 Task: Add Attachment from computer to Card Card0009 in Board Board0003 in Development in Trello
Action: Mouse moved to (684, 112)
Screenshot: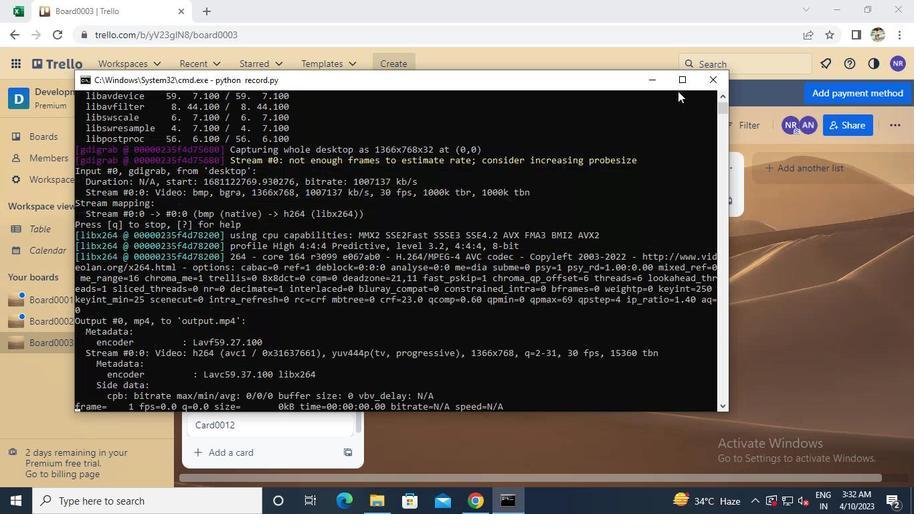 
Action: Mouse pressed left at (684, 112)
Screenshot: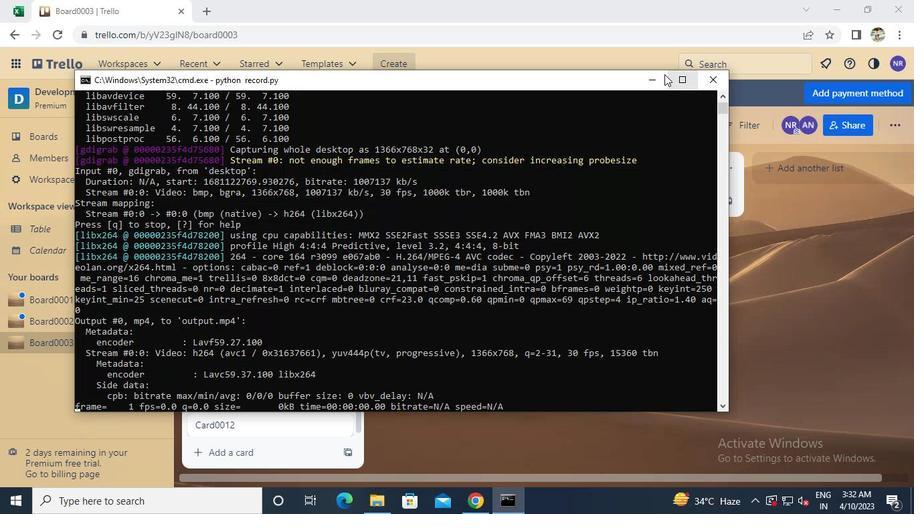 
Action: Mouse moved to (295, 198)
Screenshot: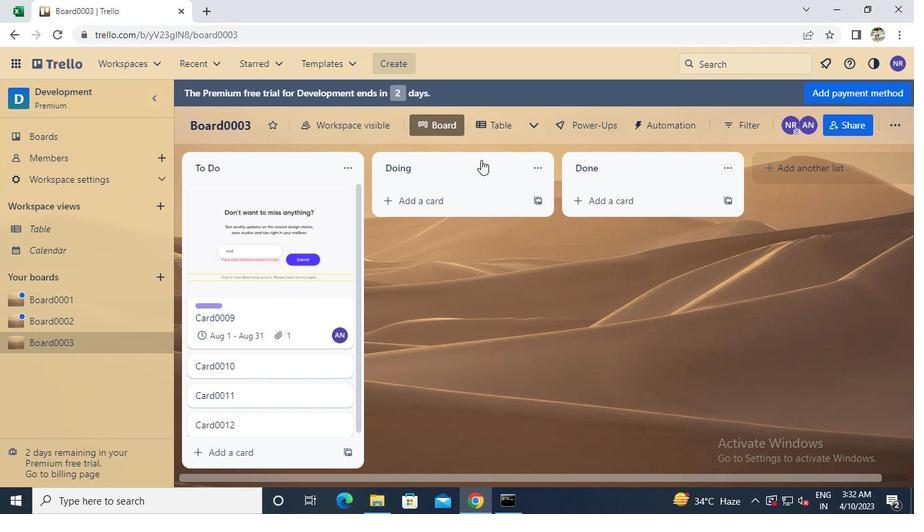 
Action: Mouse pressed left at (295, 198)
Screenshot: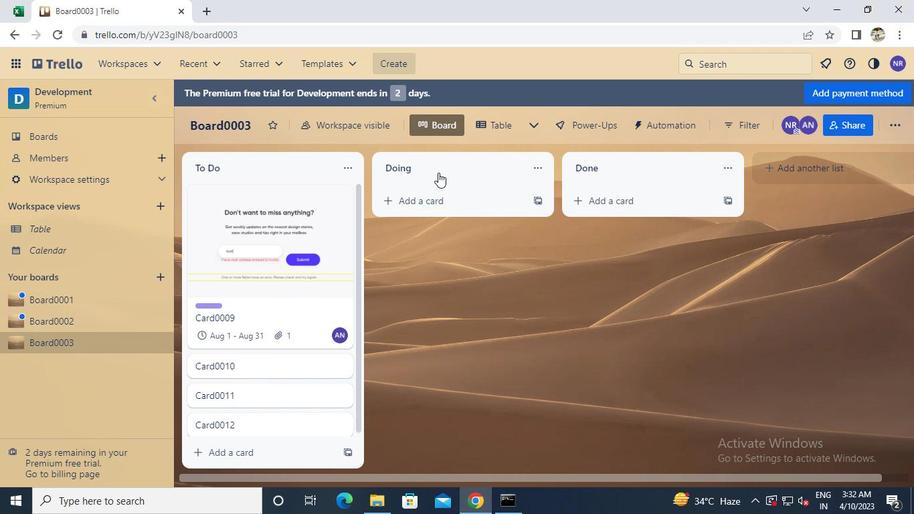
Action: Mouse moved to (606, 325)
Screenshot: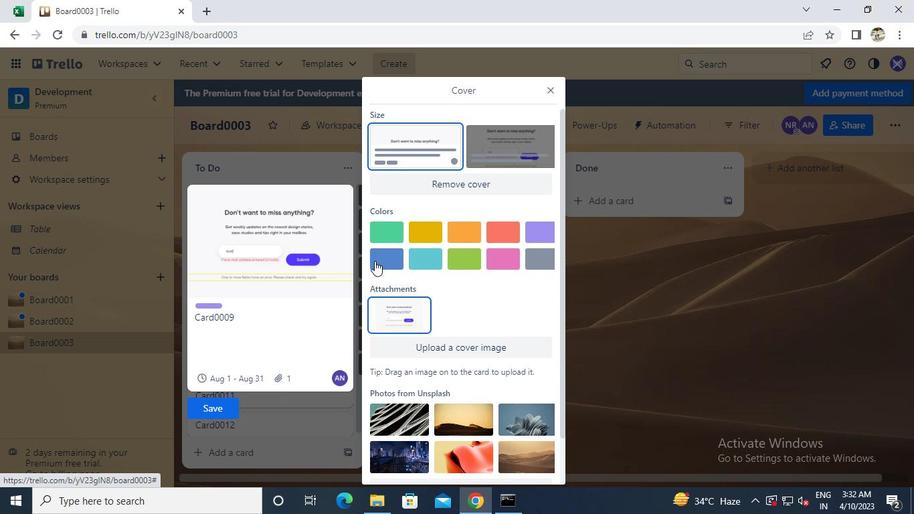 
Action: Mouse pressed left at (606, 325)
Screenshot: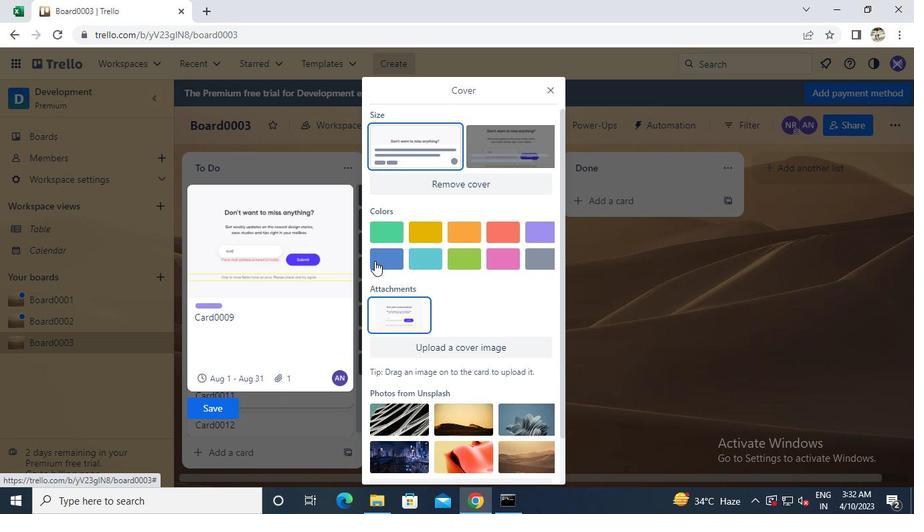 
Action: Mouse moved to (613, 121)
Screenshot: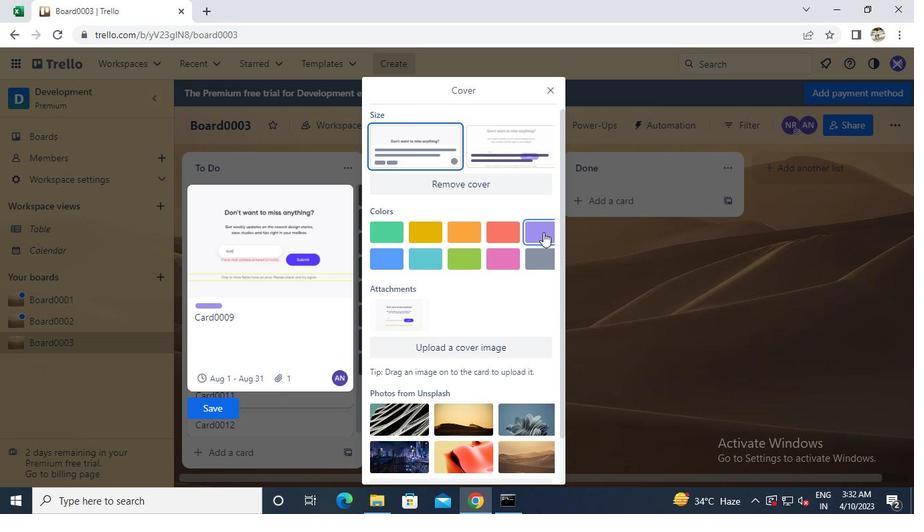
Action: Mouse pressed left at (613, 121)
Screenshot: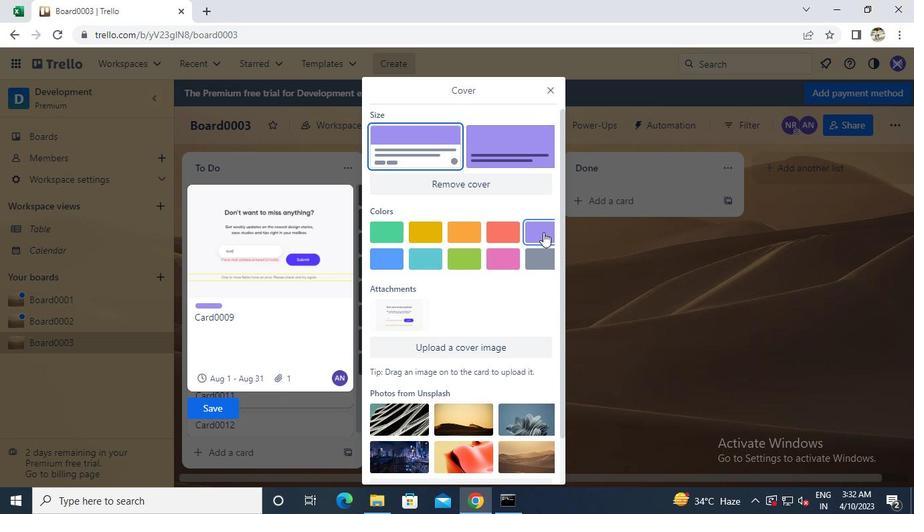 
Action: Mouse moved to (311, 192)
Screenshot: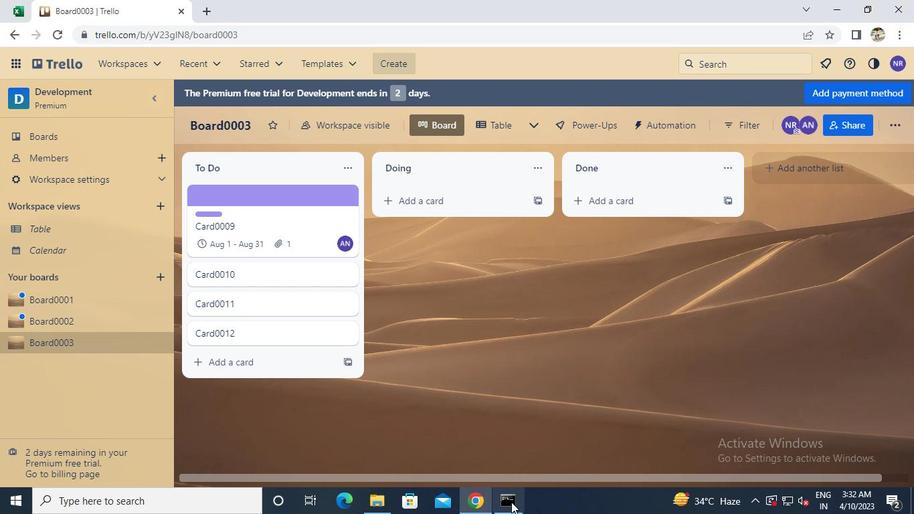 
Action: Mouse pressed left at (311, 192)
Screenshot: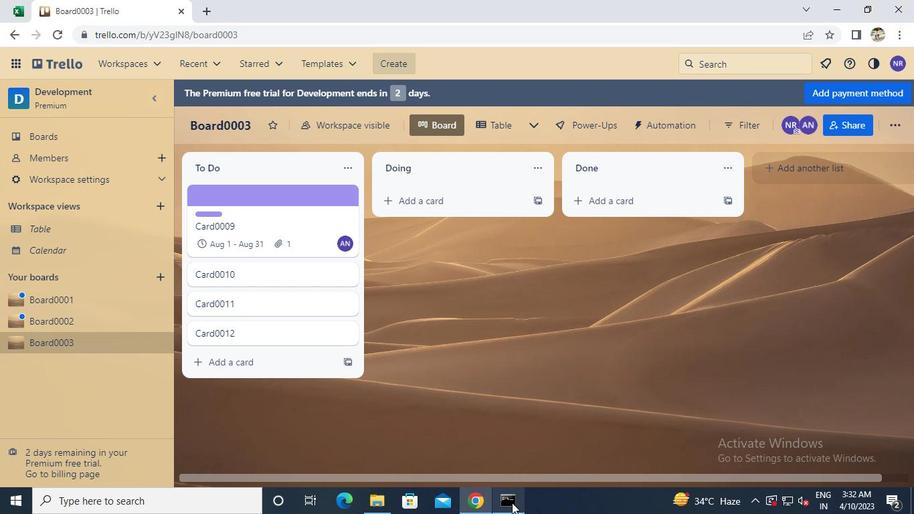 
Action: Mouse moved to (328, 293)
Screenshot: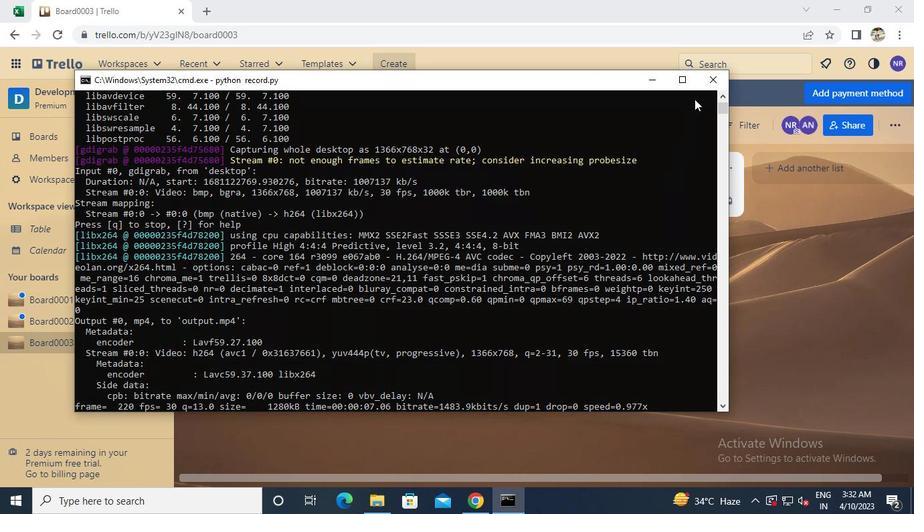 
Action: Mouse pressed left at (328, 293)
Screenshot: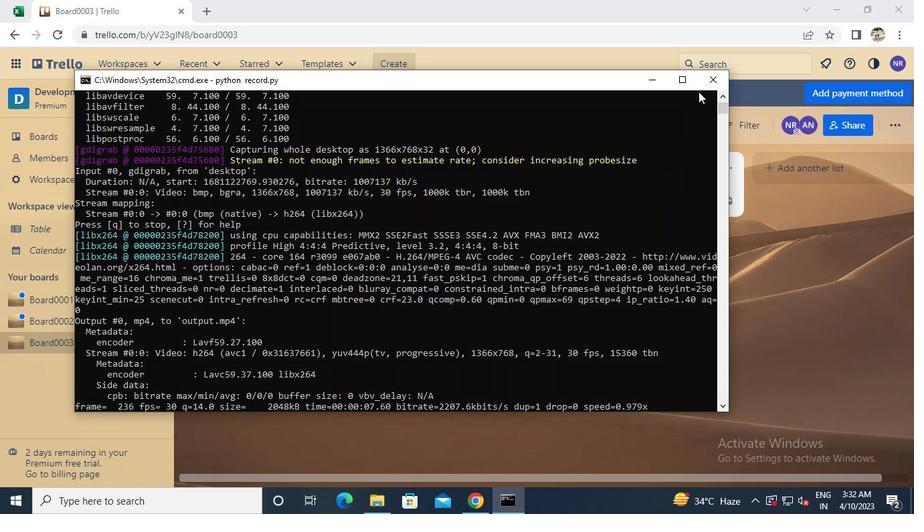 
Action: Mouse moved to (506, 500)
Screenshot: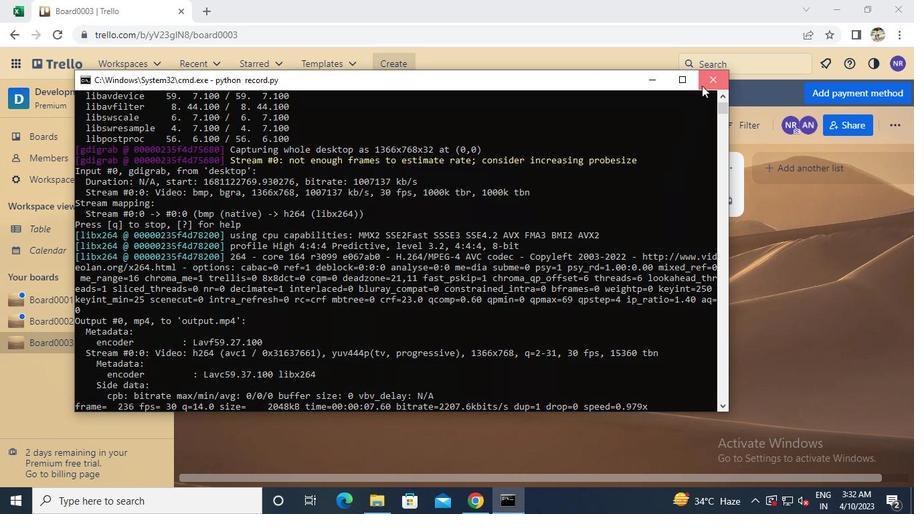 
Action: Mouse pressed left at (506, 500)
Screenshot: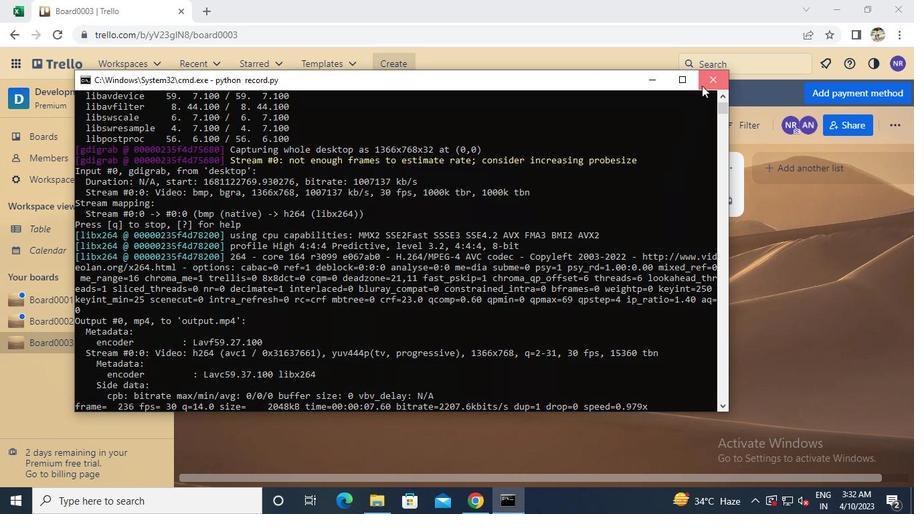 
Action: Mouse moved to (741, 115)
Screenshot: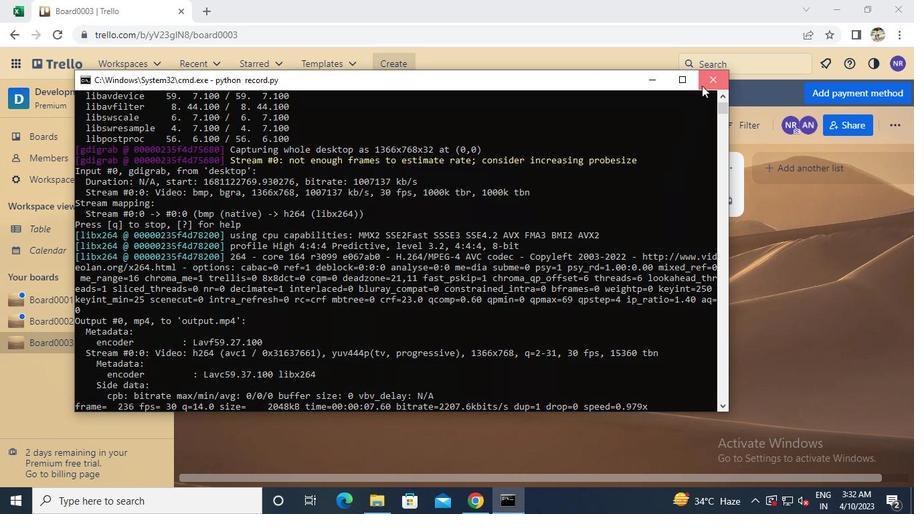 
Action: Mouse pressed left at (741, 115)
Screenshot: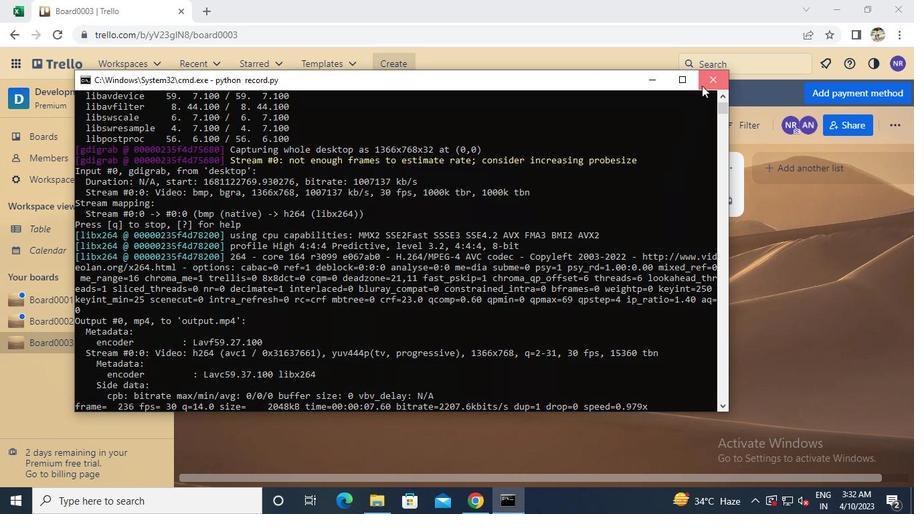 
Action: Mouse moved to (647, 82)
Screenshot: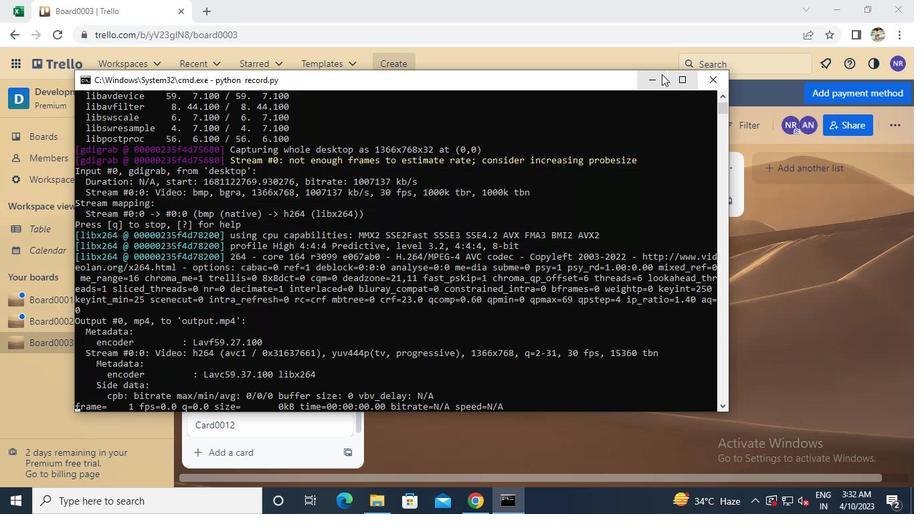 
Action: Mouse pressed left at (647, 82)
Screenshot: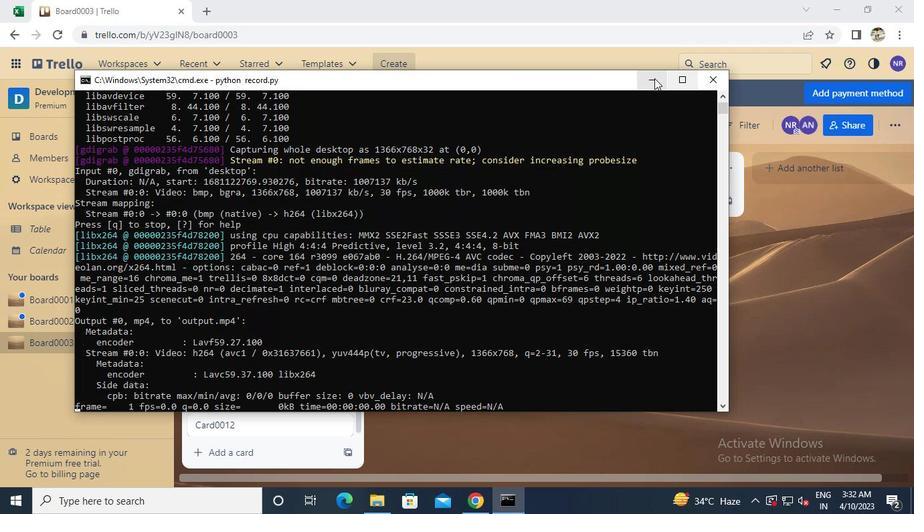 
Action: Mouse moved to (339, 186)
Screenshot: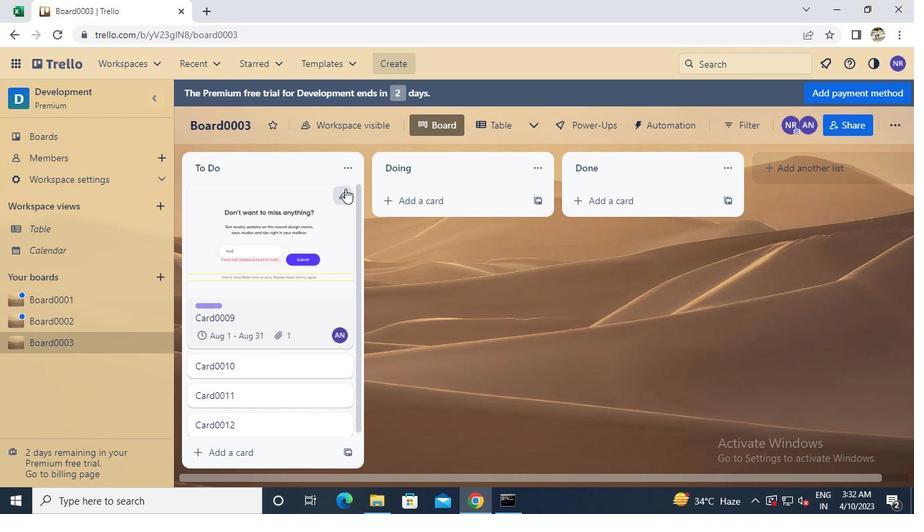 
Action: Mouse pressed left at (339, 186)
Screenshot: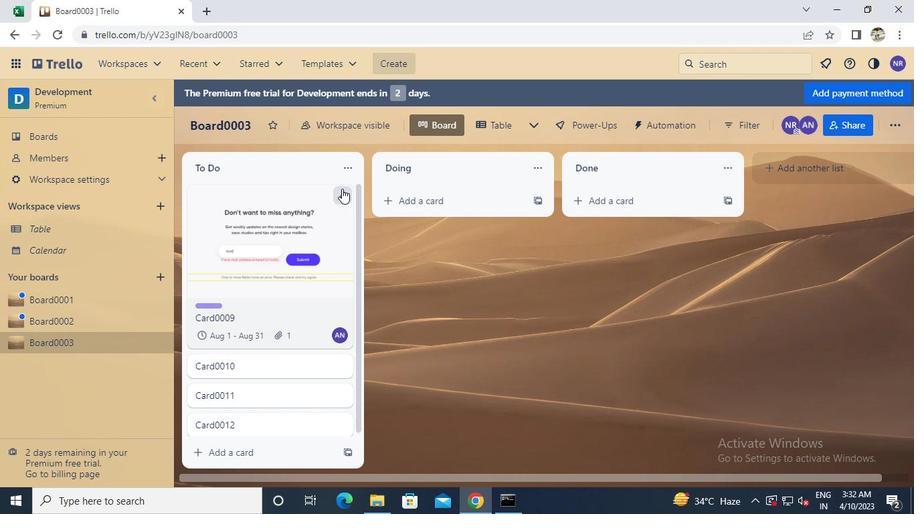 
Action: Mouse moved to (373, 259)
Screenshot: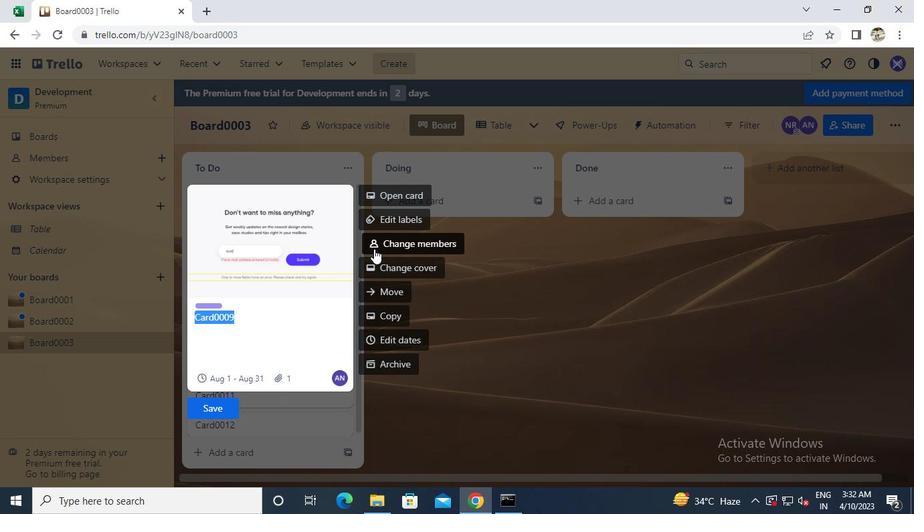 
Action: Mouse pressed left at (373, 259)
Screenshot: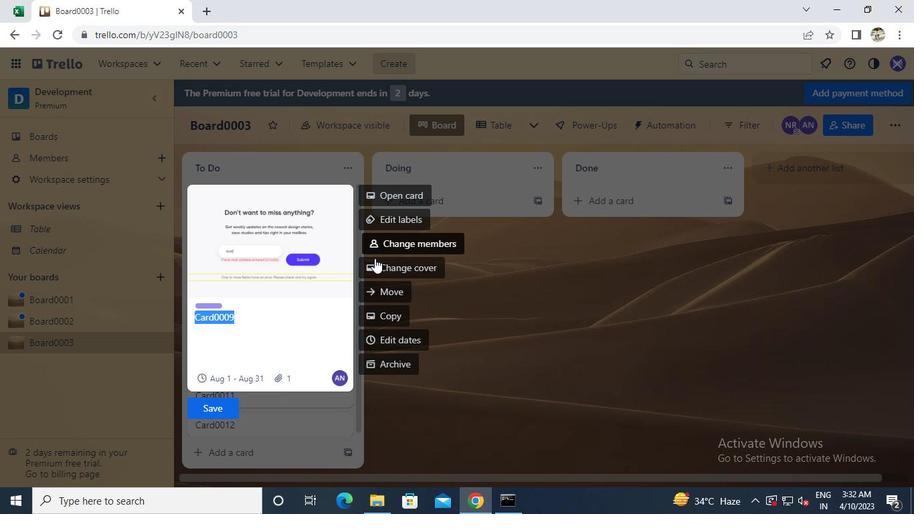 
Action: Mouse moved to (542, 230)
Screenshot: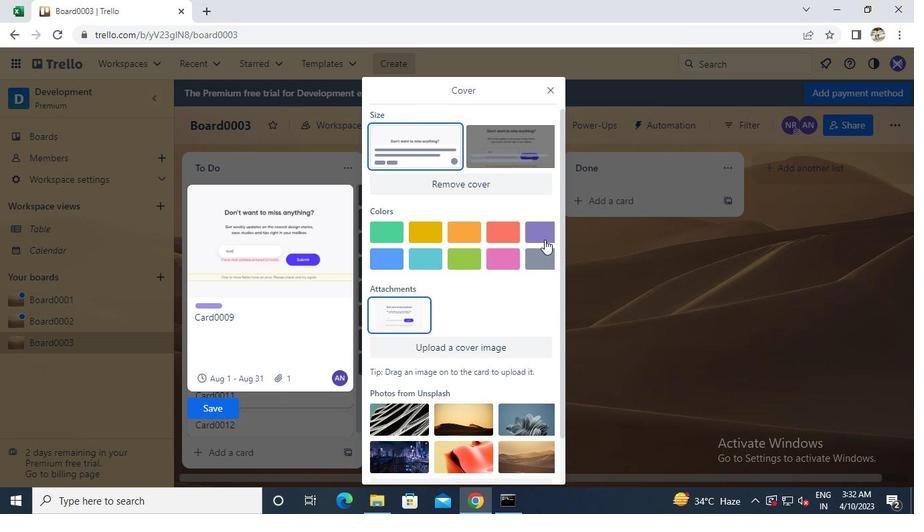 
Action: Mouse pressed left at (542, 230)
Screenshot: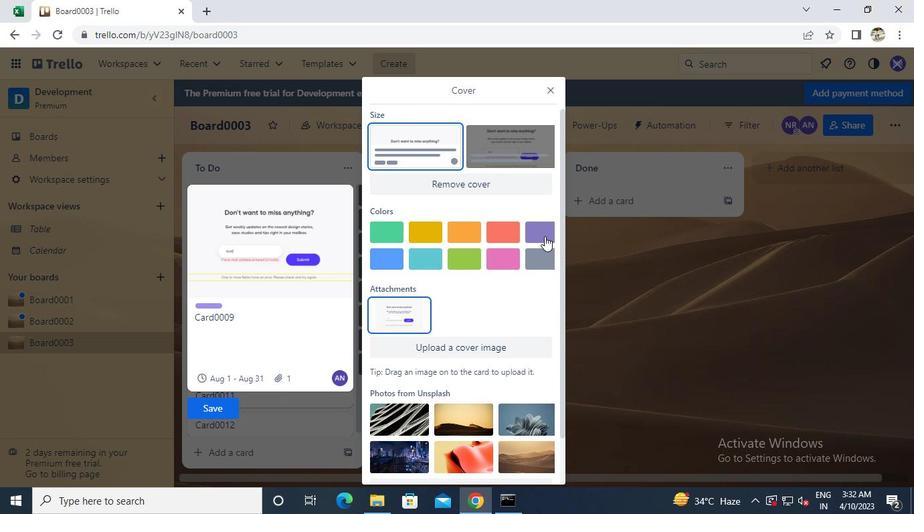 
Action: Mouse moved to (224, 313)
Screenshot: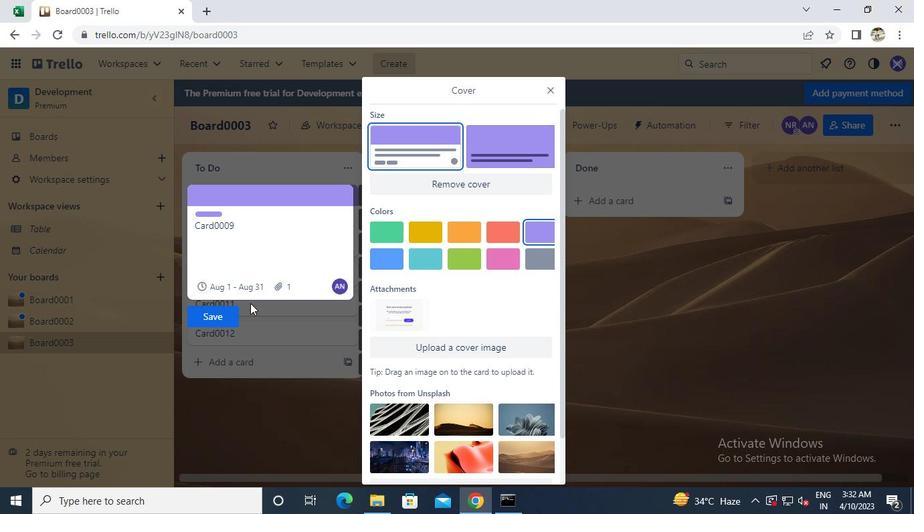 
Action: Mouse pressed left at (224, 313)
Screenshot: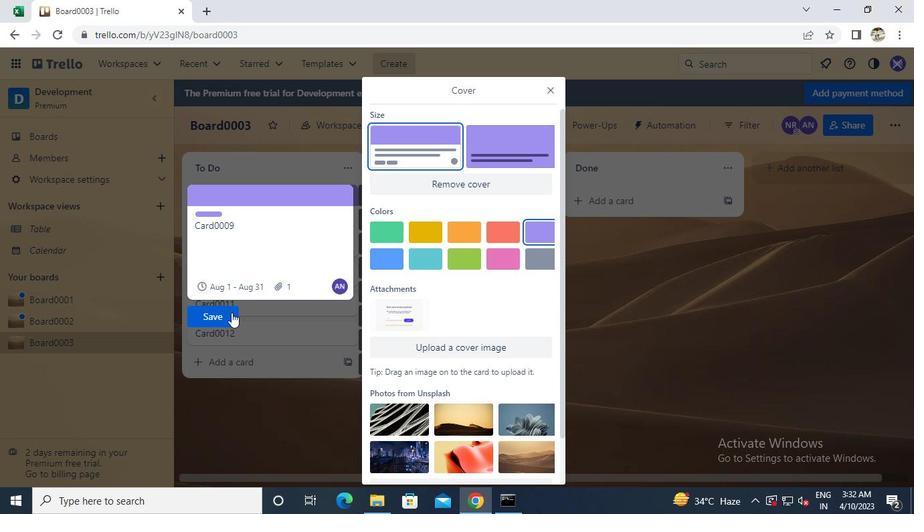 
Action: Mouse moved to (510, 501)
Screenshot: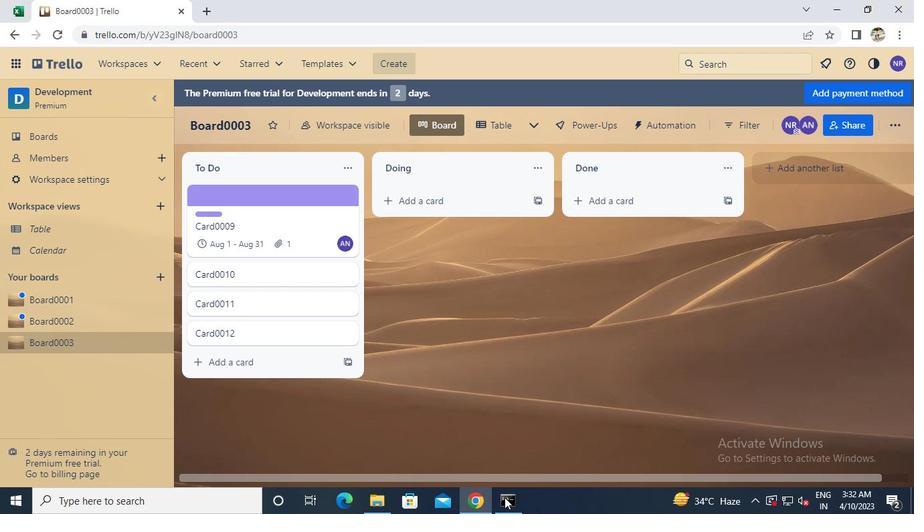 
Action: Mouse pressed left at (510, 501)
Screenshot: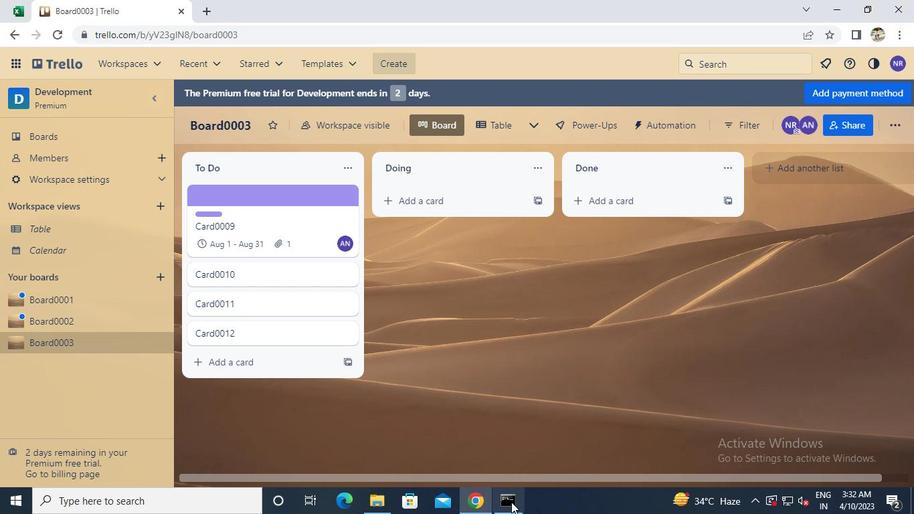 
Action: Mouse moved to (700, 84)
Screenshot: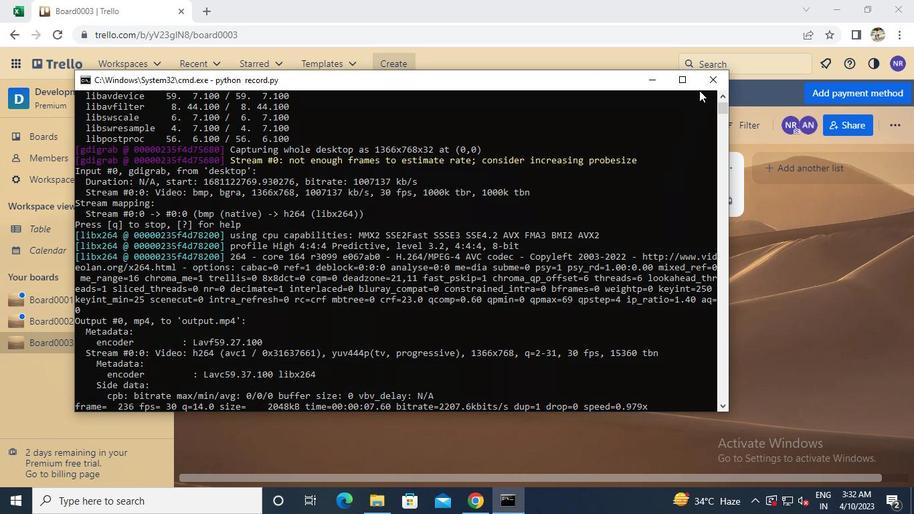 
Action: Mouse pressed left at (700, 84)
Screenshot: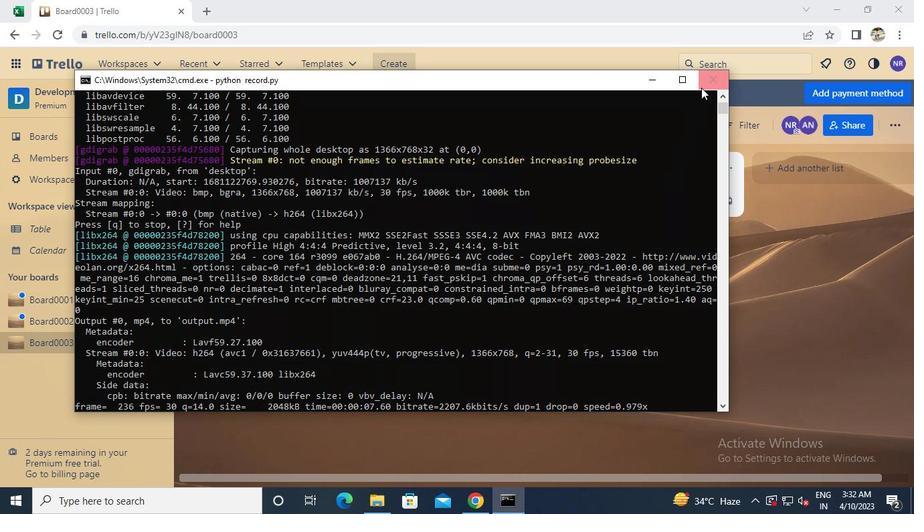 
Action: Mouse moved to (700, 86)
Screenshot: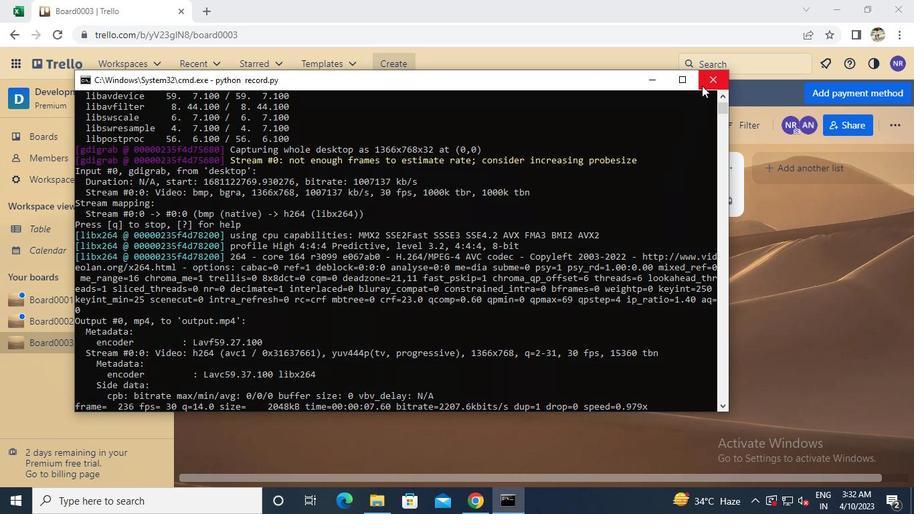 
